 Task: Show stars activity on your feed.
Action: Mouse moved to (225, 182)
Screenshot: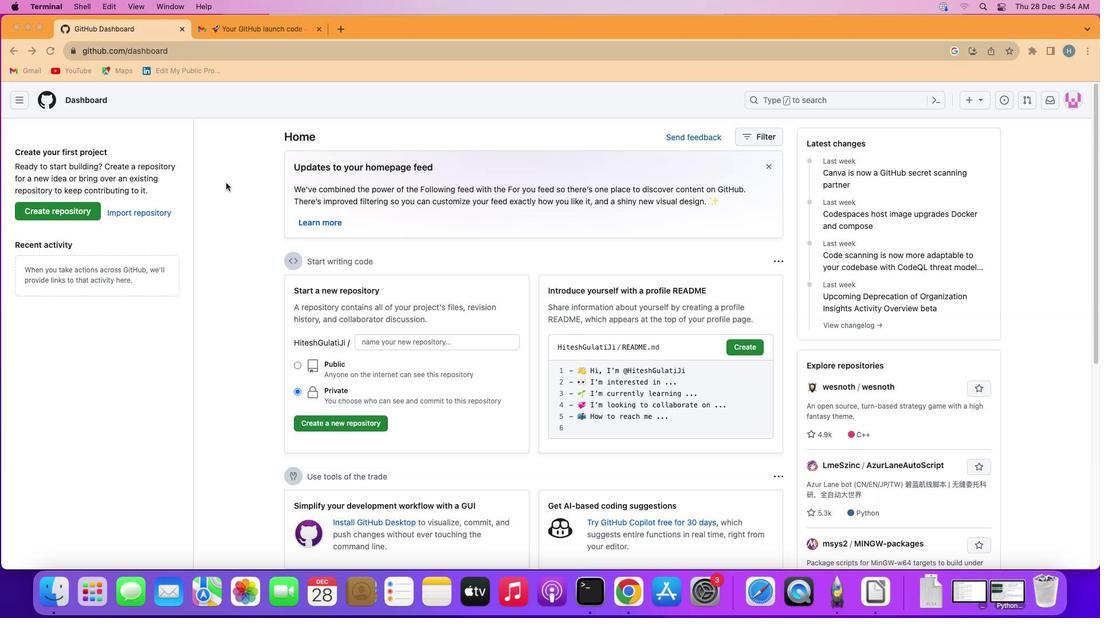 
Action: Mouse pressed left at (225, 182)
Screenshot: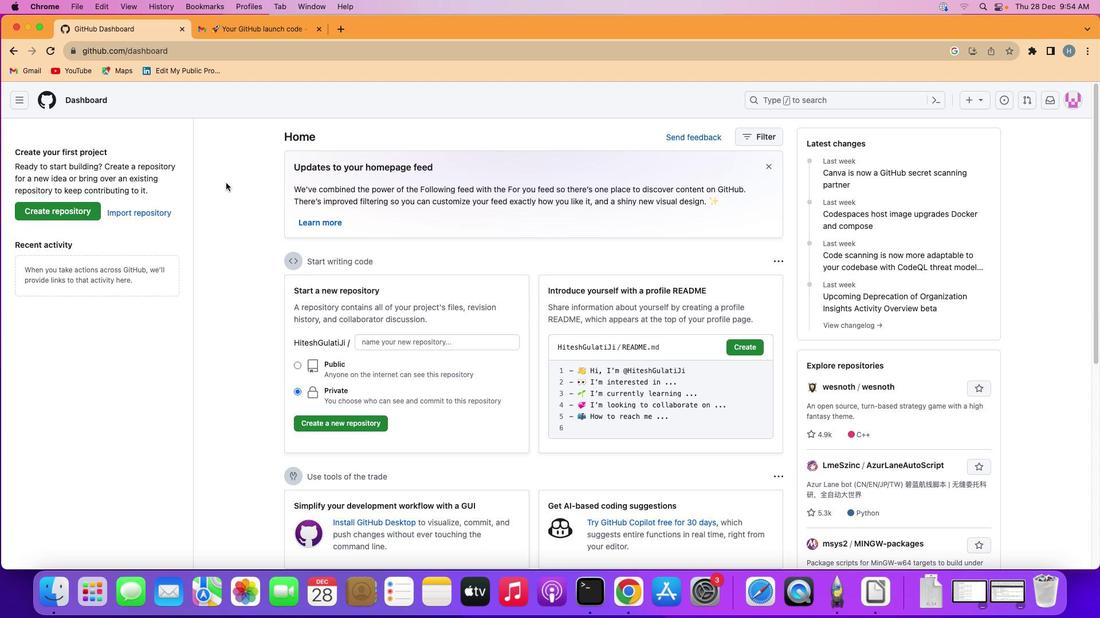
Action: Mouse moved to (17, 102)
Screenshot: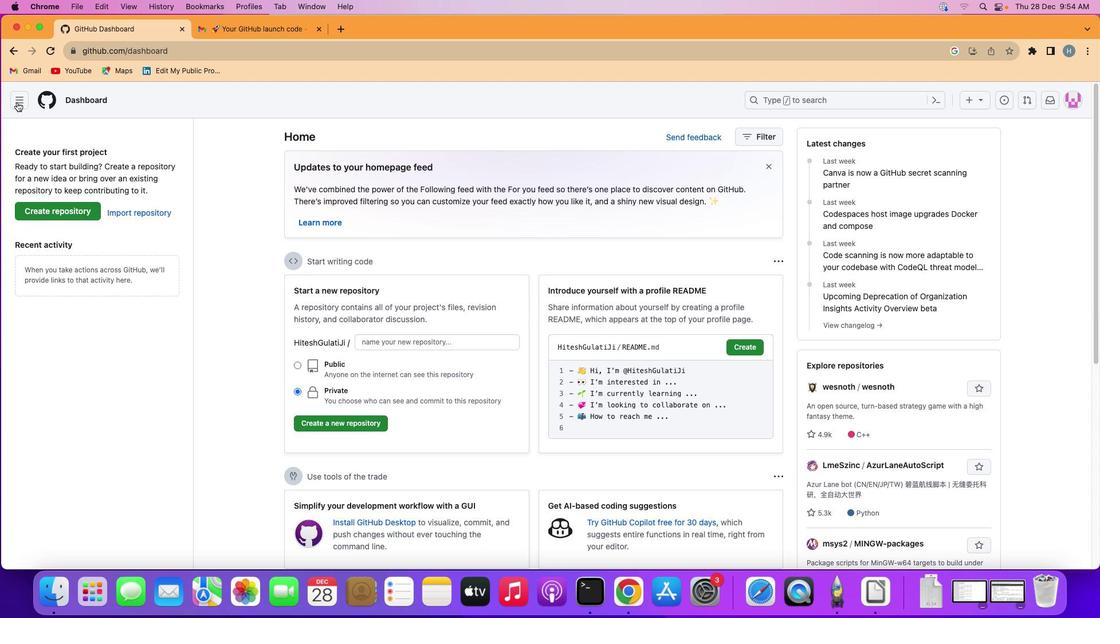
Action: Mouse pressed left at (17, 102)
Screenshot: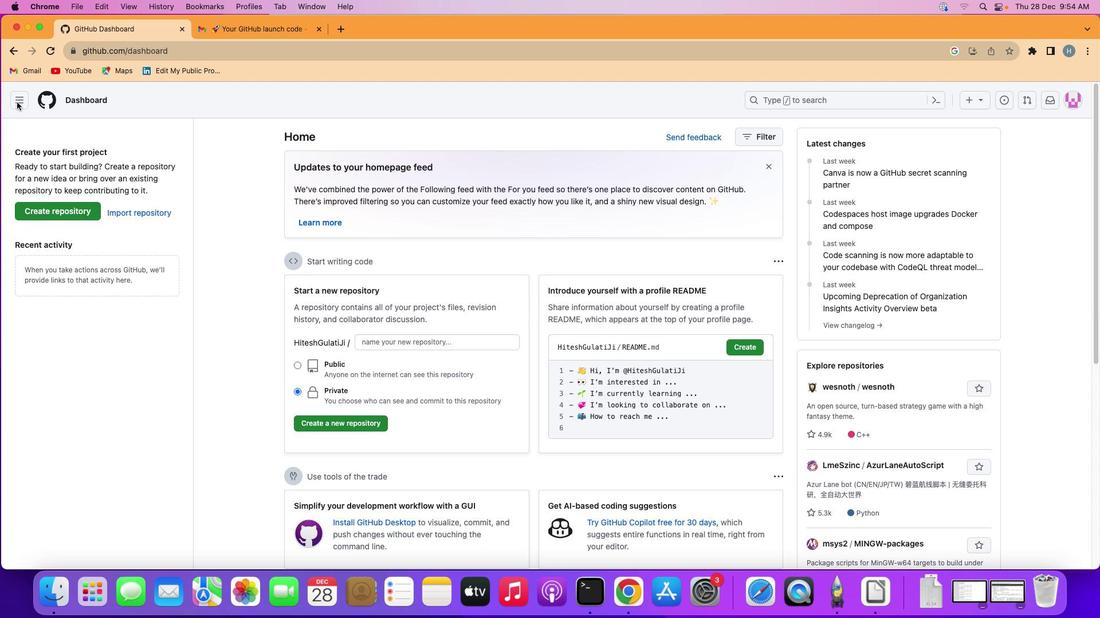 
Action: Mouse moved to (61, 127)
Screenshot: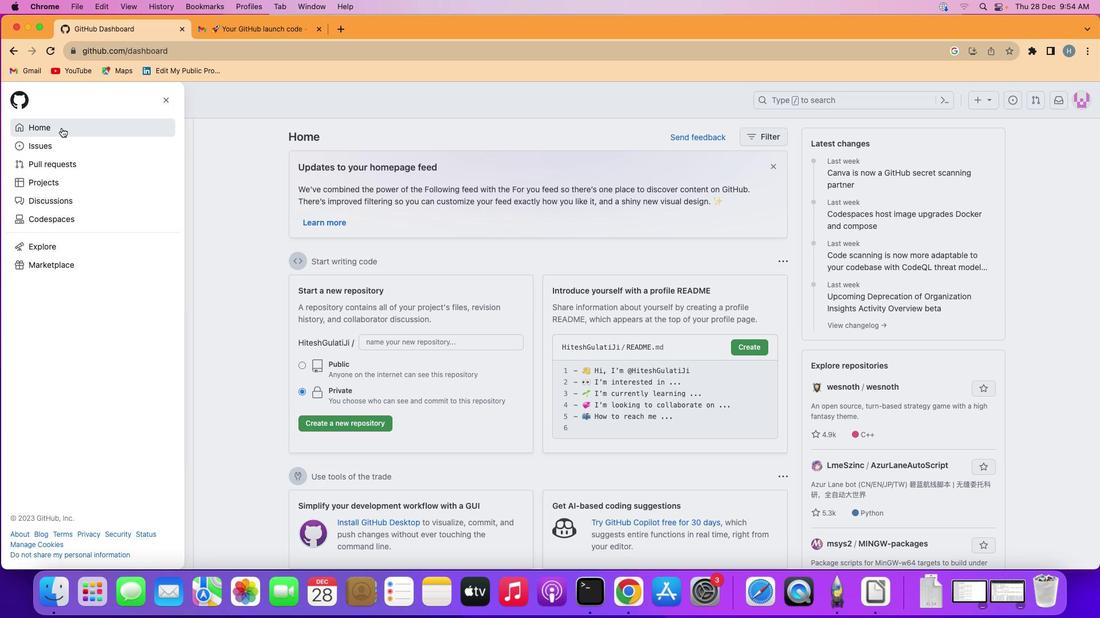 
Action: Mouse pressed left at (61, 127)
Screenshot: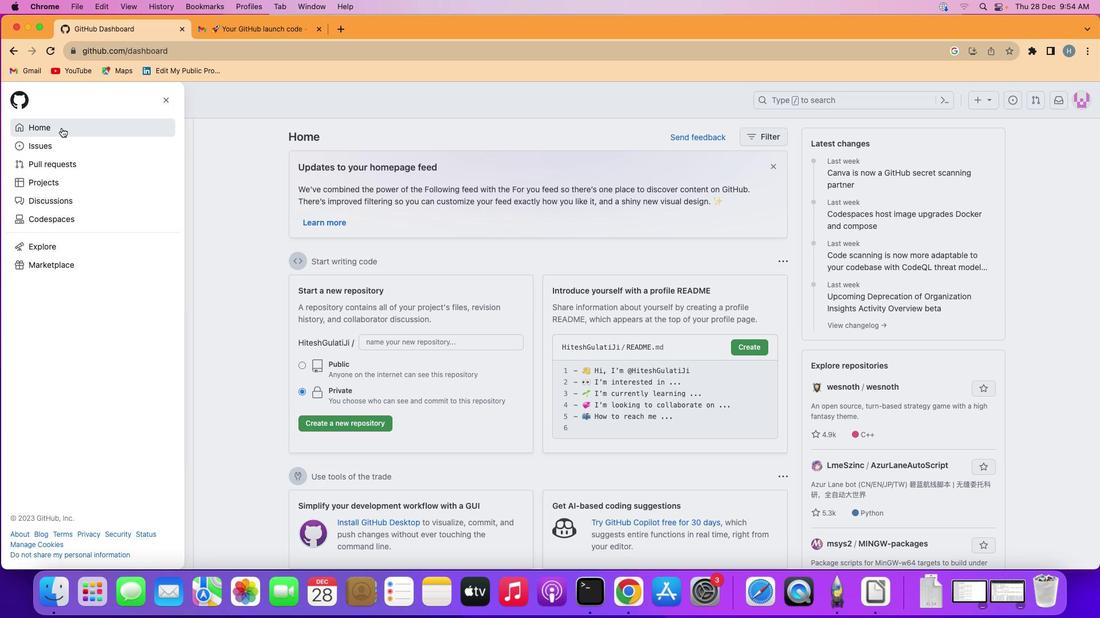 
Action: Mouse moved to (749, 137)
Screenshot: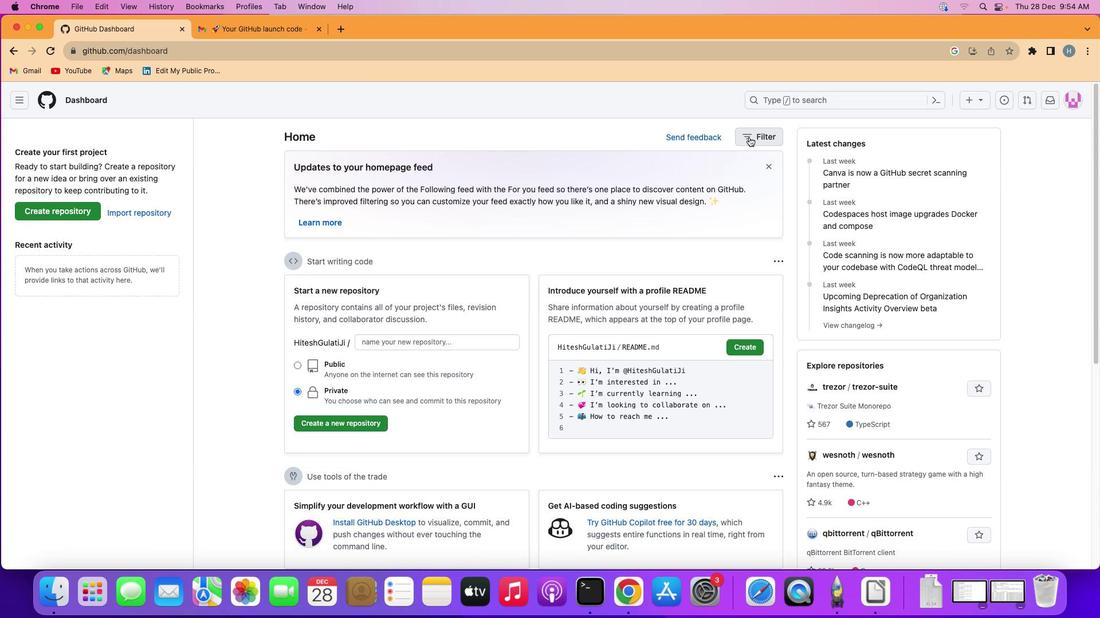 
Action: Mouse pressed left at (749, 137)
Screenshot: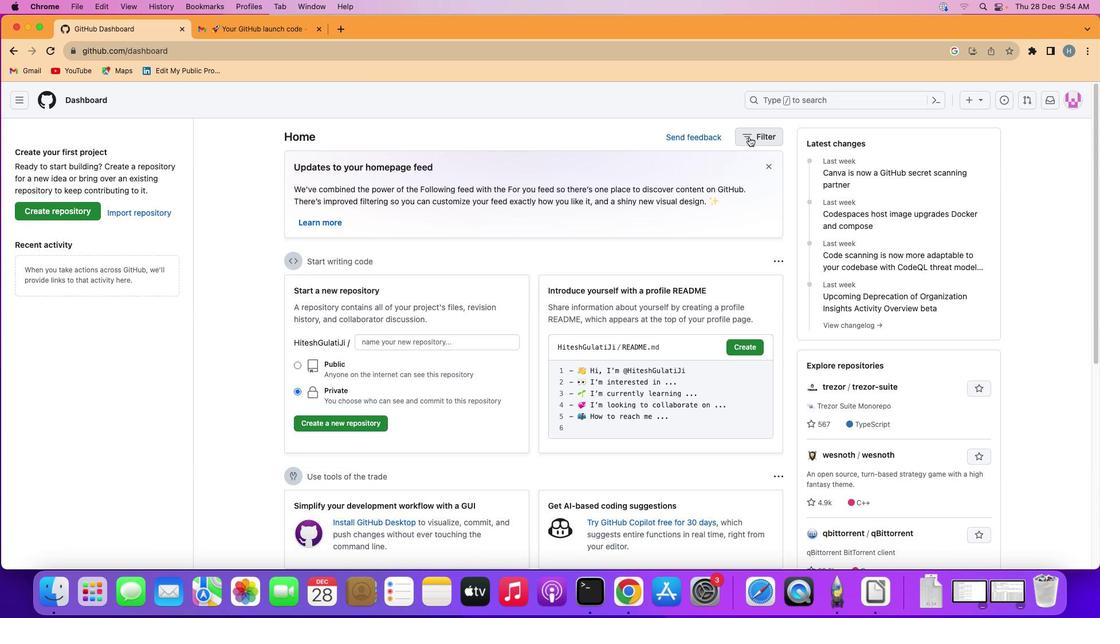 
Action: Mouse moved to (589, 345)
Screenshot: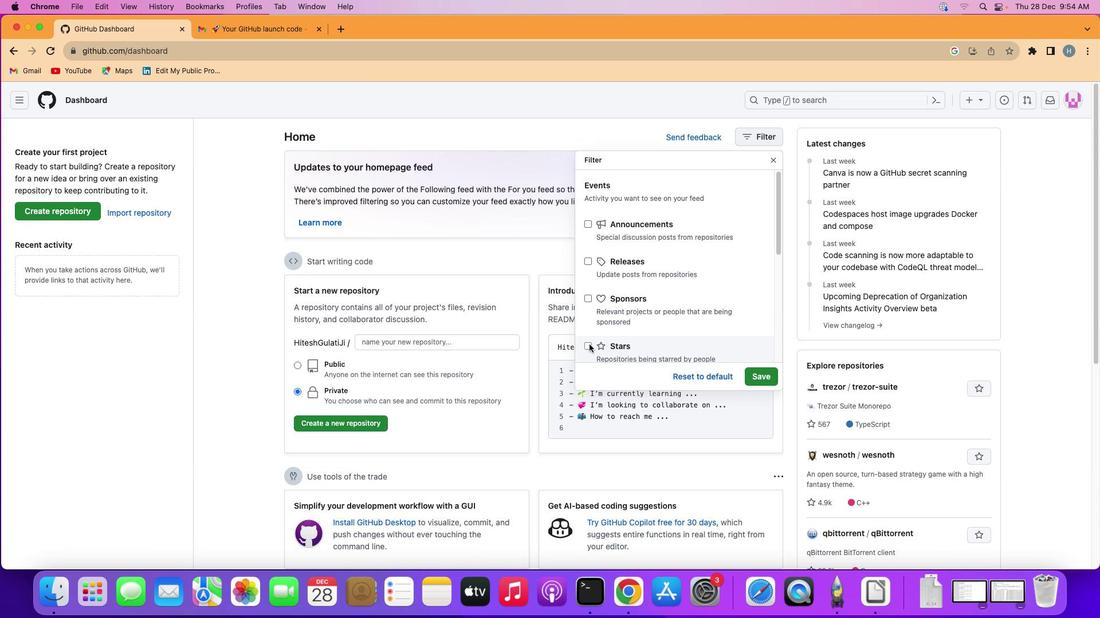 
Action: Mouse pressed left at (589, 345)
Screenshot: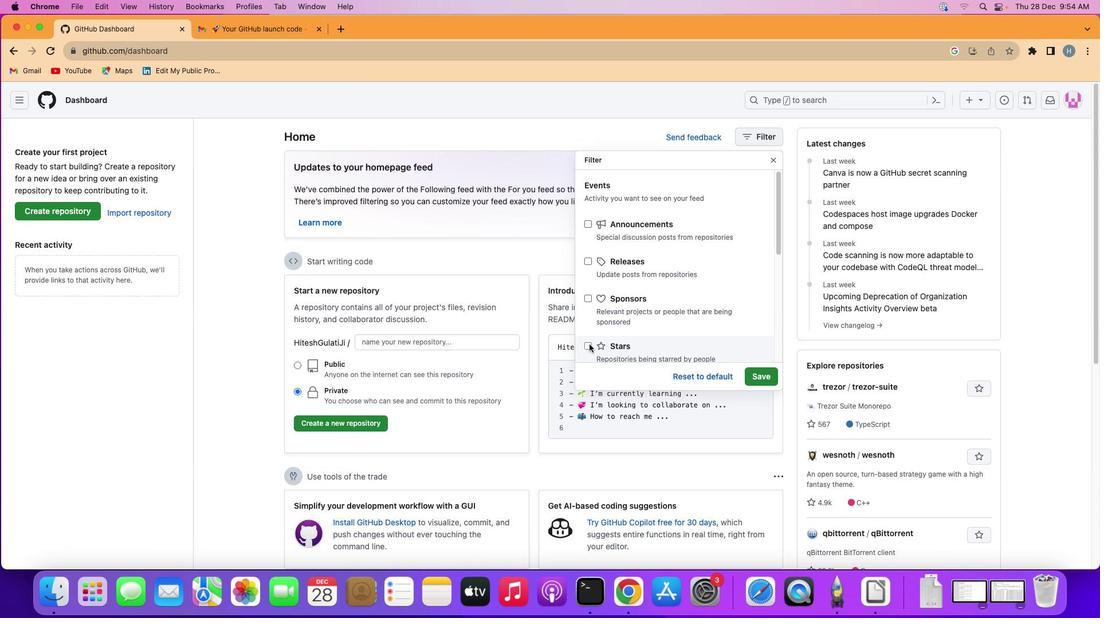 
Action: Mouse moved to (754, 377)
Screenshot: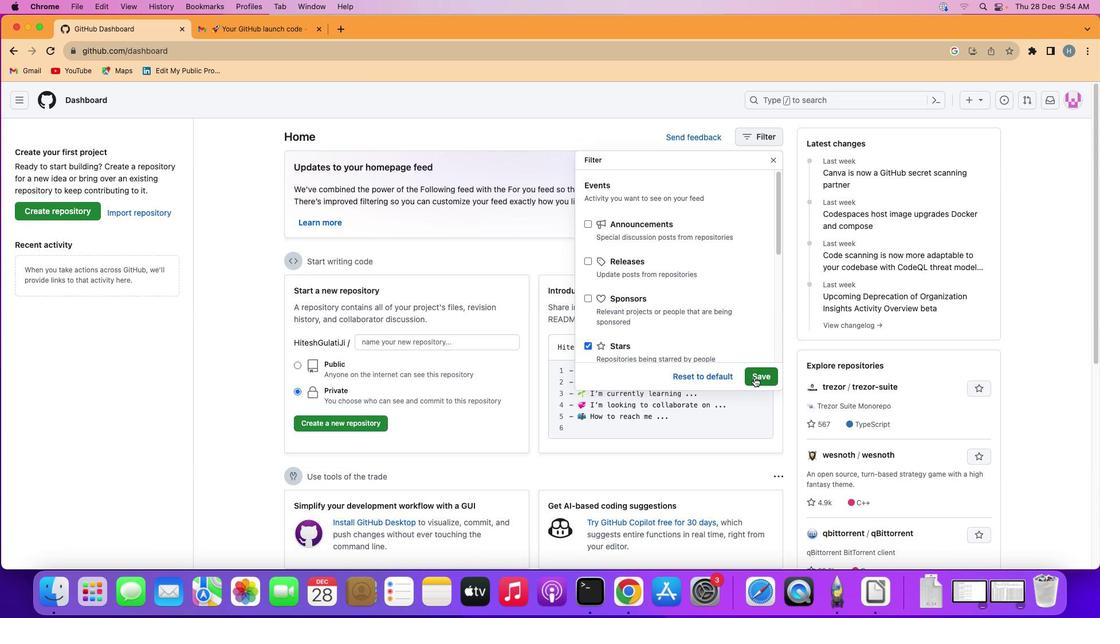 
Action: Mouse pressed left at (754, 377)
Screenshot: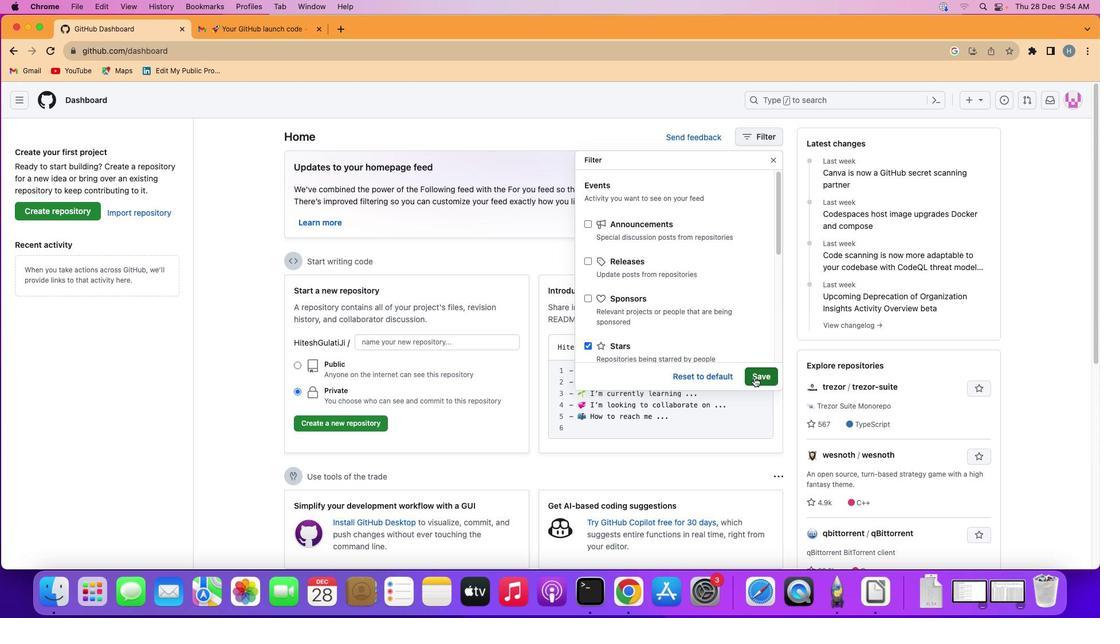 
Action: Mouse moved to (735, 256)
Screenshot: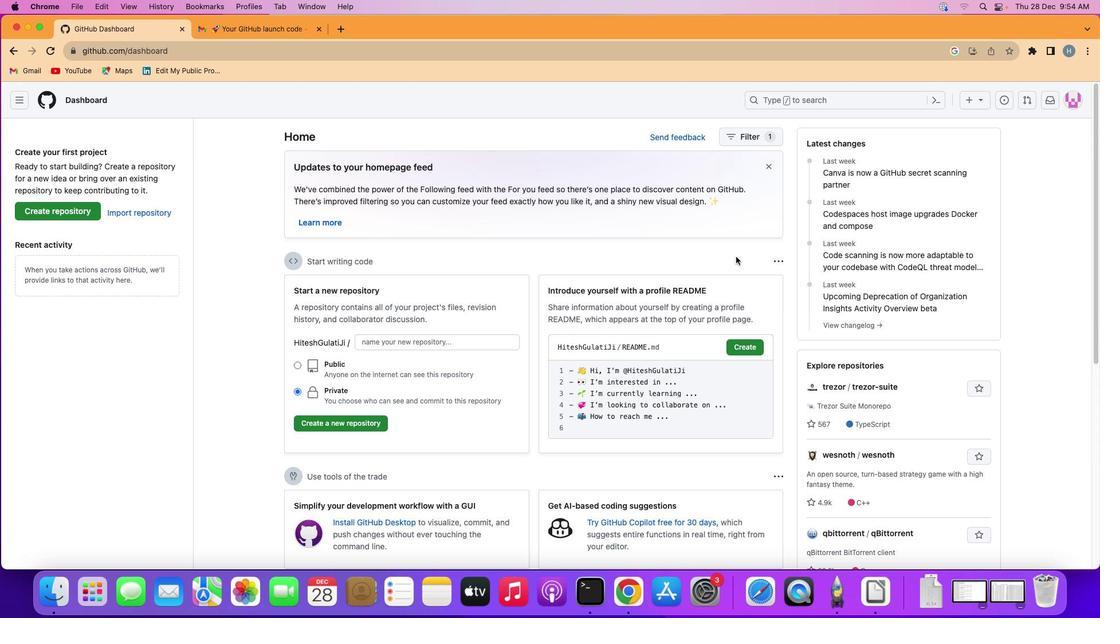 
